 Task: Add Cameron's Coffee Vanilla Hazelnut Coffee to the cart.
Action: Mouse pressed left at (17, 114)
Screenshot: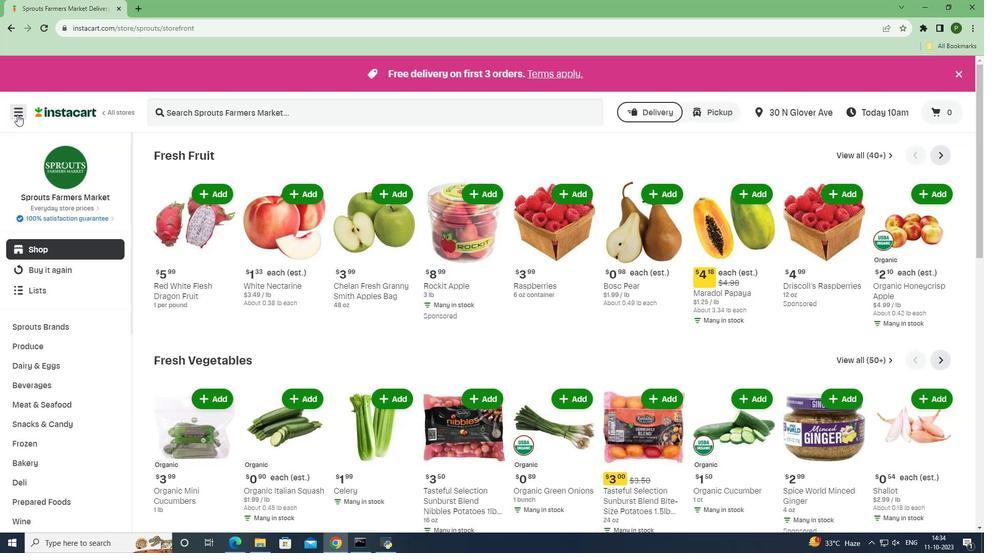 
Action: Mouse moved to (36, 270)
Screenshot: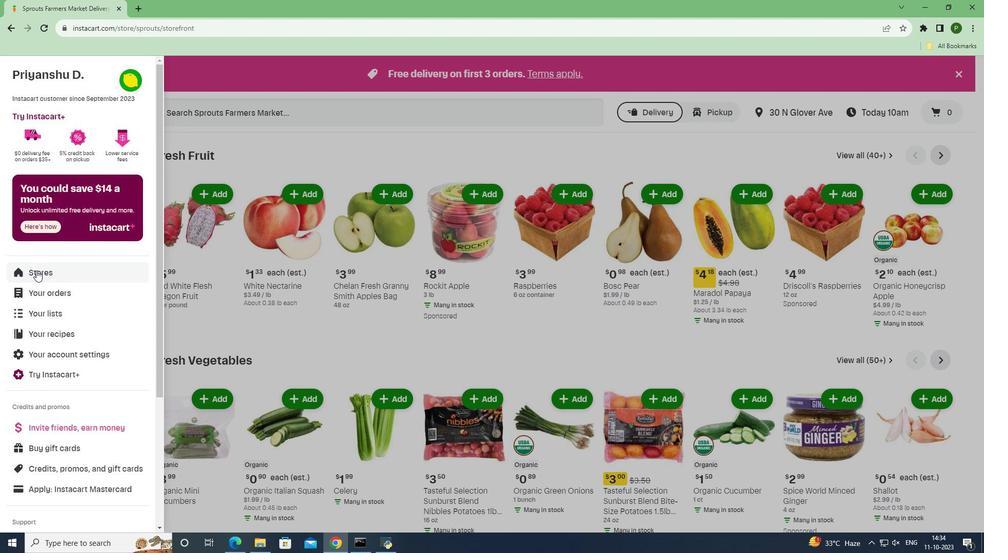 
Action: Mouse pressed left at (36, 270)
Screenshot: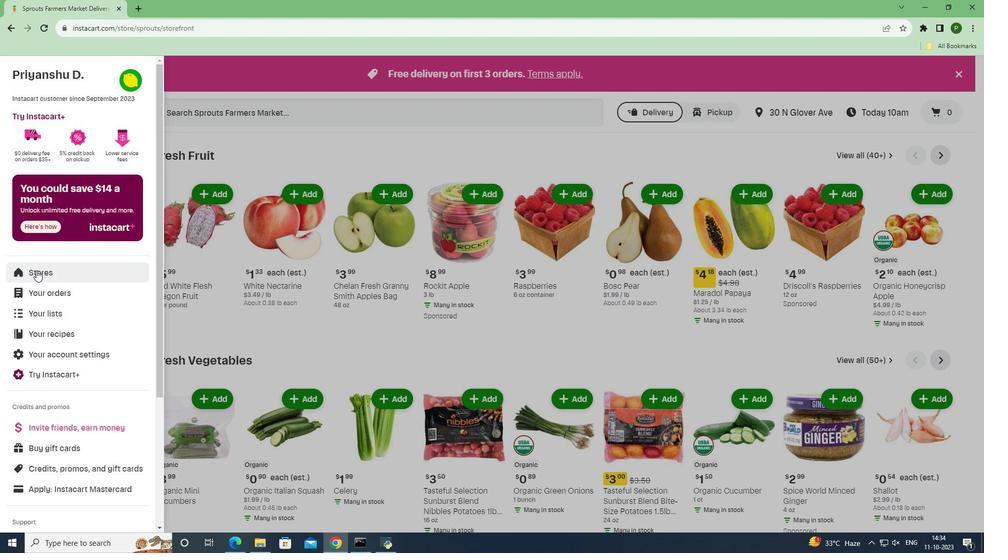 
Action: Mouse moved to (226, 117)
Screenshot: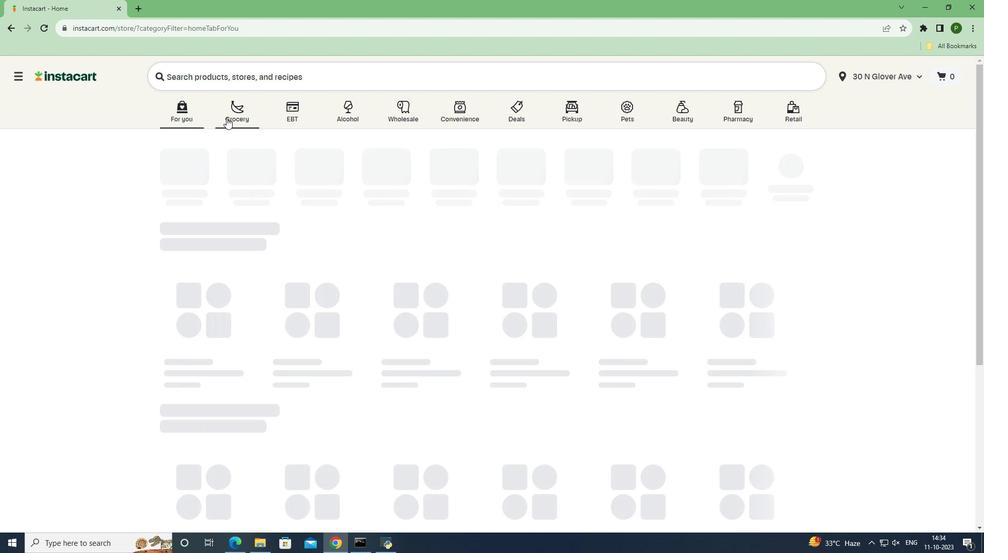 
Action: Mouse pressed left at (226, 117)
Screenshot: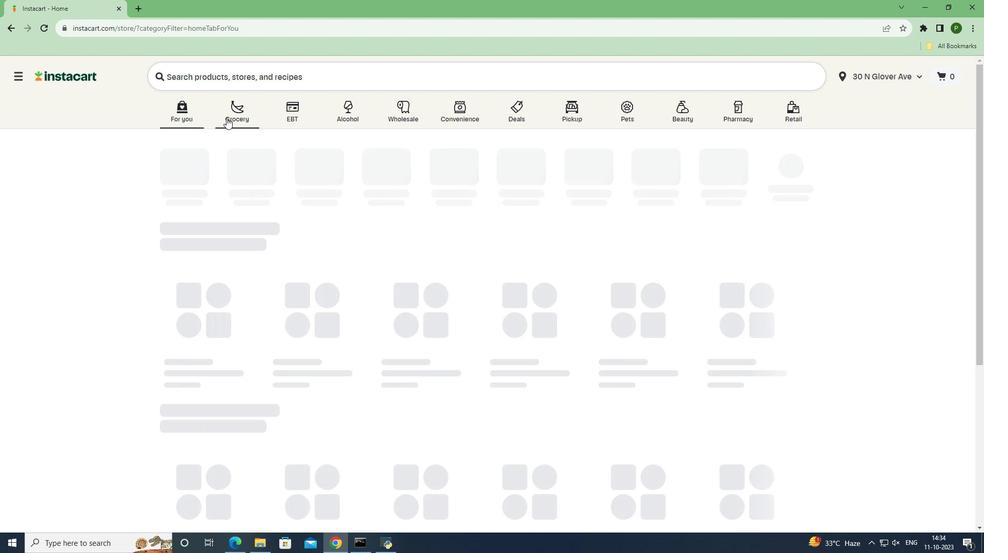 
Action: Mouse moved to (407, 232)
Screenshot: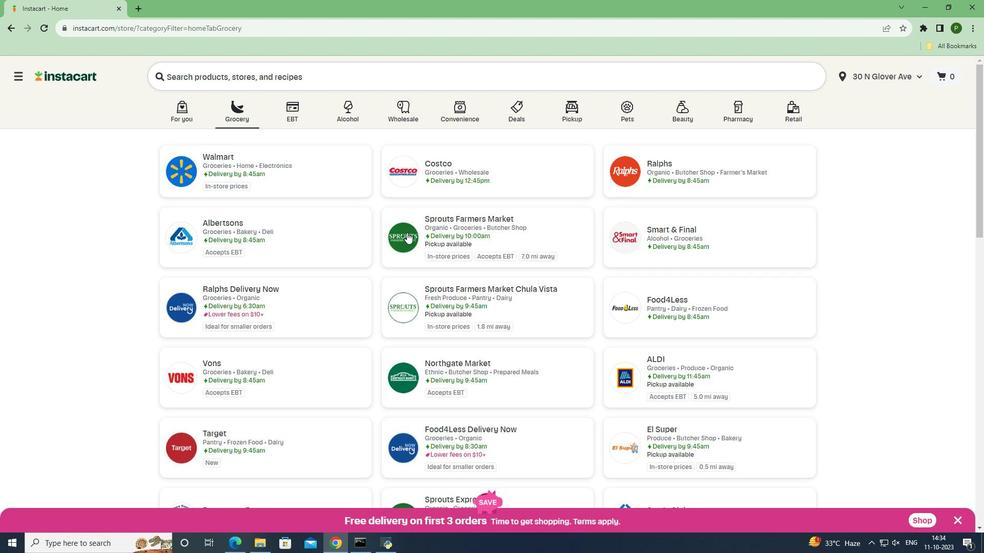 
Action: Mouse pressed left at (407, 232)
Screenshot: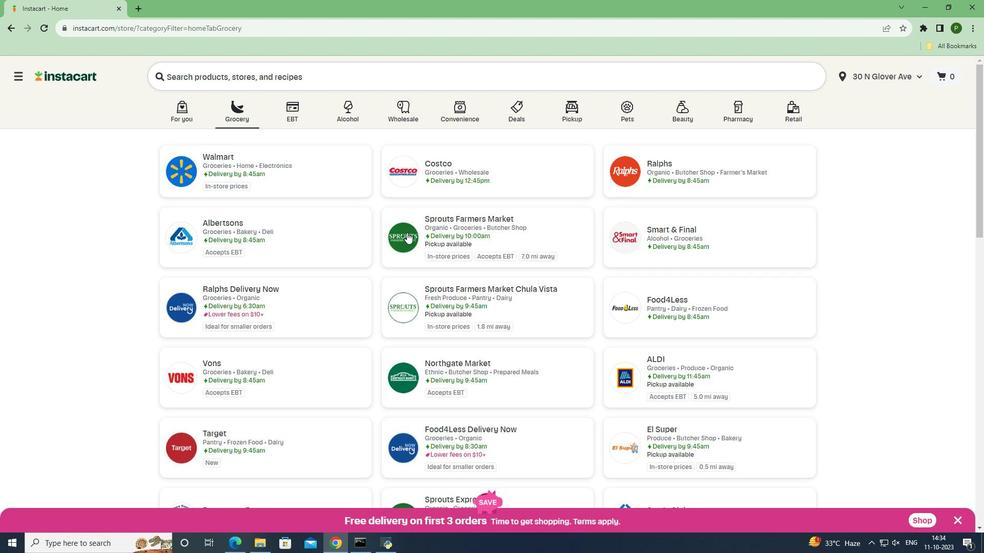 
Action: Mouse moved to (58, 385)
Screenshot: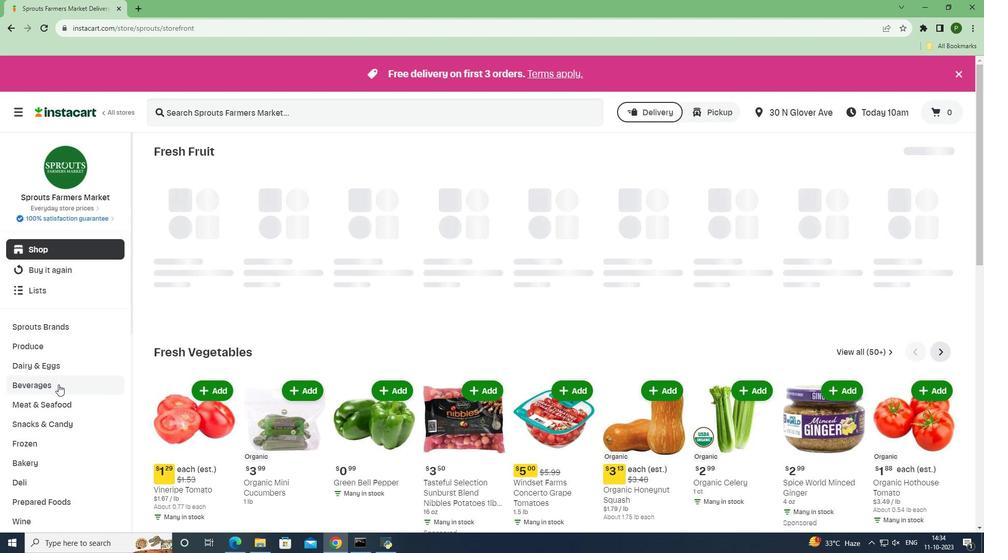 
Action: Mouse pressed left at (58, 385)
Screenshot: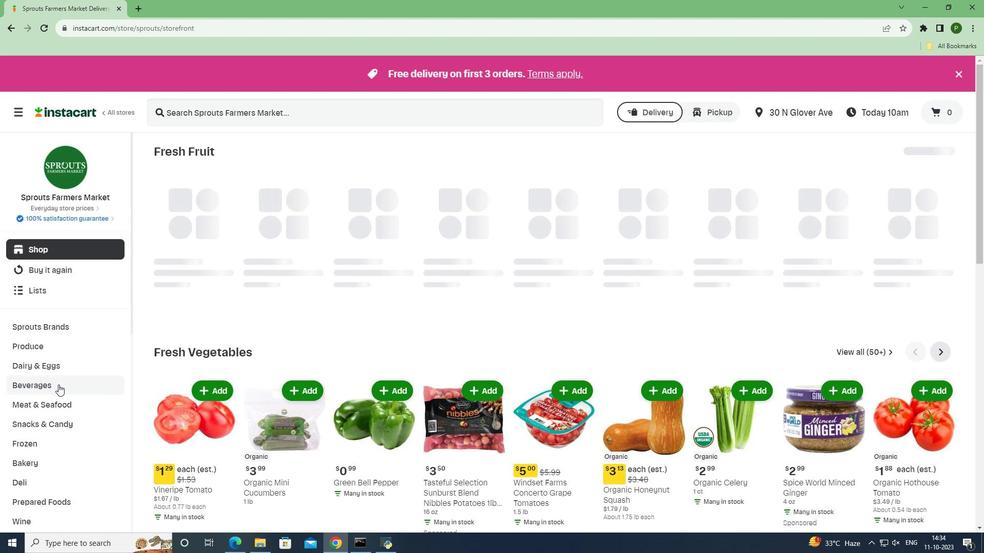 
Action: Mouse moved to (37, 444)
Screenshot: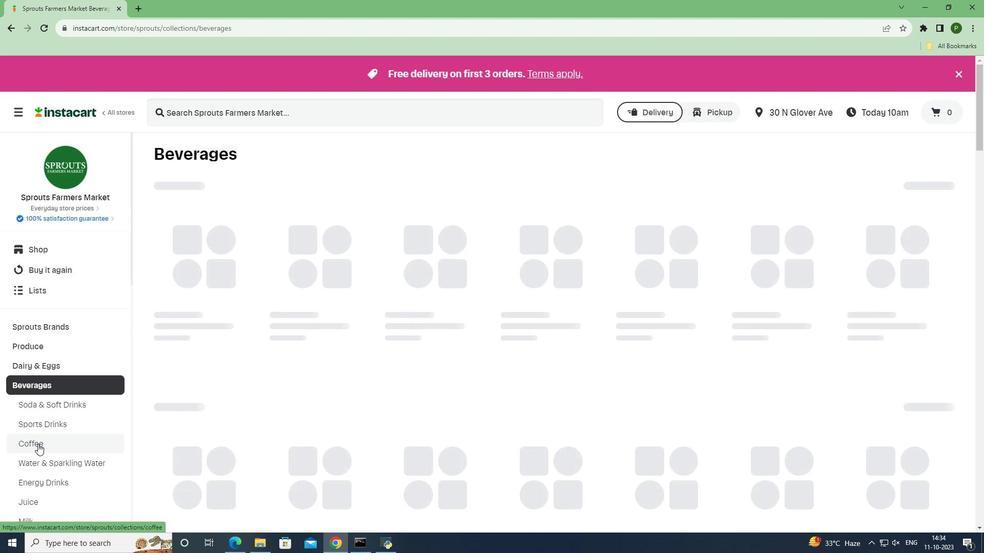 
Action: Mouse pressed left at (37, 444)
Screenshot: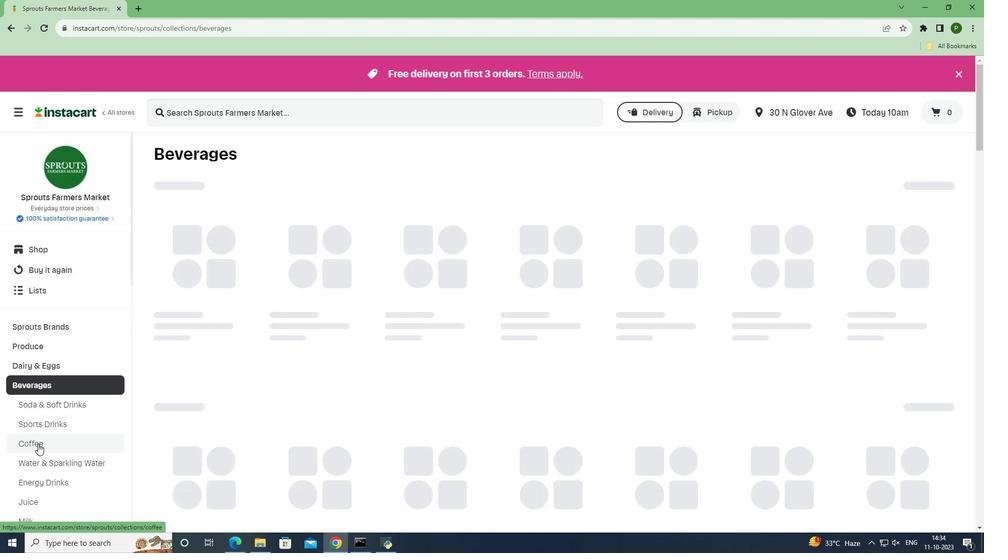 
Action: Mouse moved to (263, 109)
Screenshot: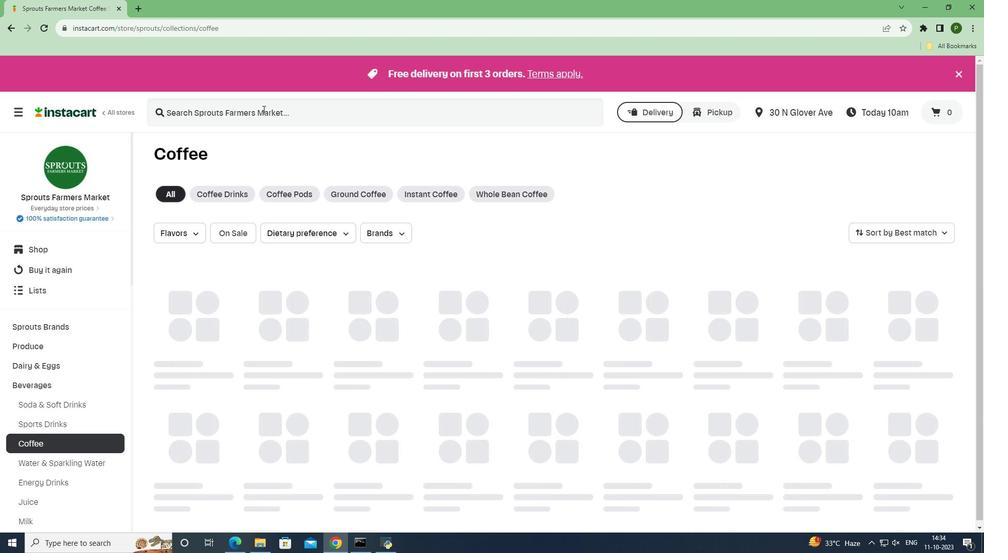 
Action: Mouse pressed left at (263, 109)
Screenshot: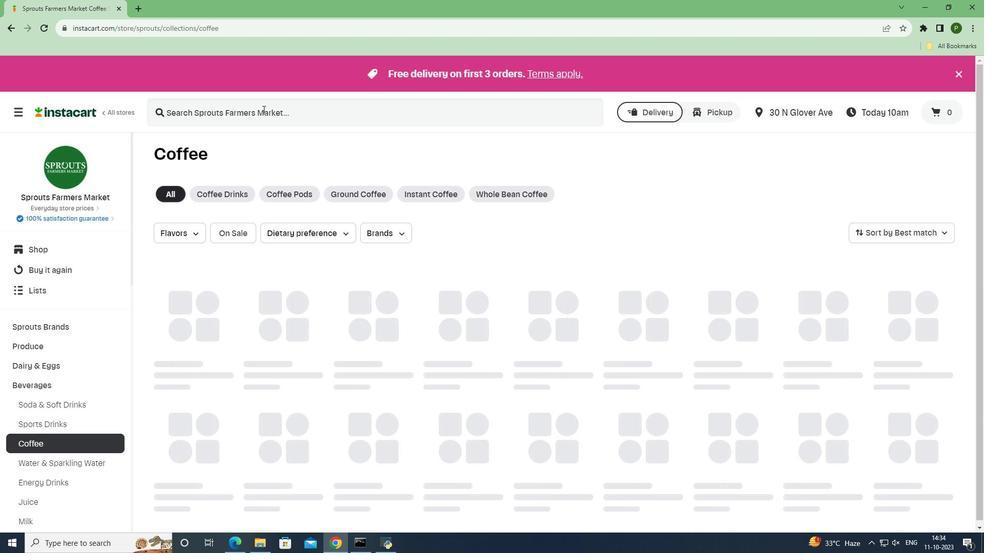 
Action: Key pressed <Key.caps_lock>C<Key.caps_lock>ameron's<Key.space><Key.caps_lock>C<Key.caps_lock>offee<Key.space><Key.caps_lock>V<Key.caps_lock>anilla<Key.space><Key.caps_lock>H<Key.caps_lock>azelnut<Key.space><Key.caps_lock>C<Key.caps_lock>offee<Key.enter>
Screenshot: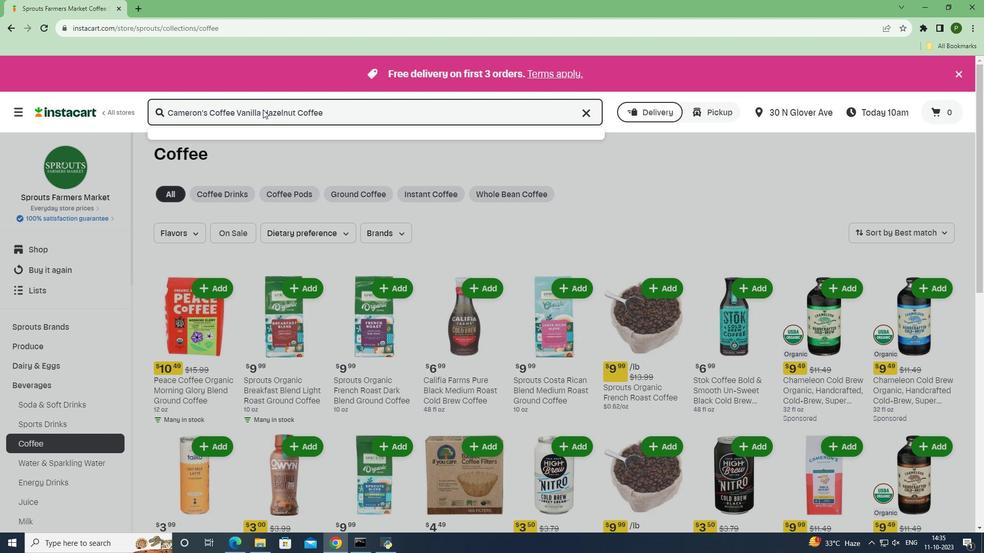 
Action: Mouse moved to (279, 216)
Screenshot: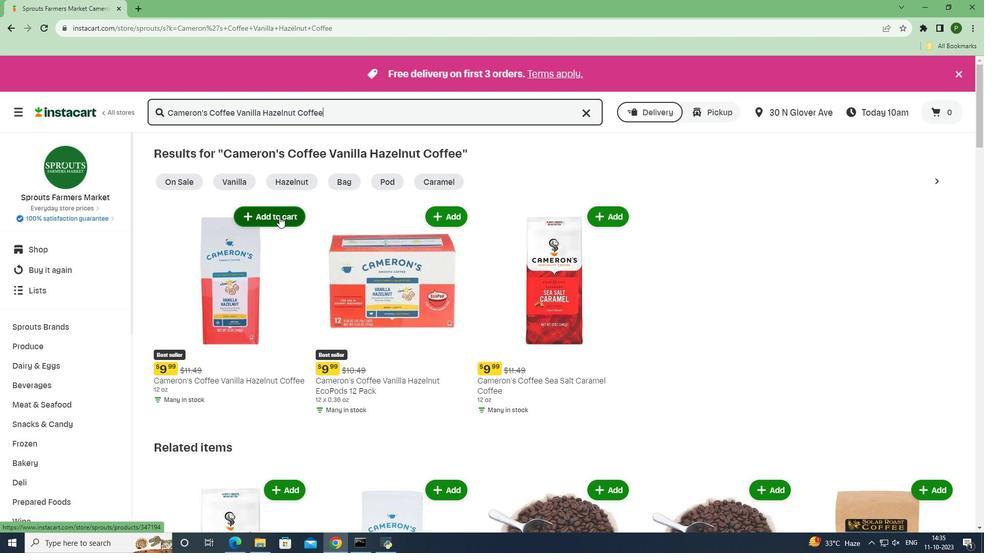 
Action: Mouse pressed left at (279, 216)
Screenshot: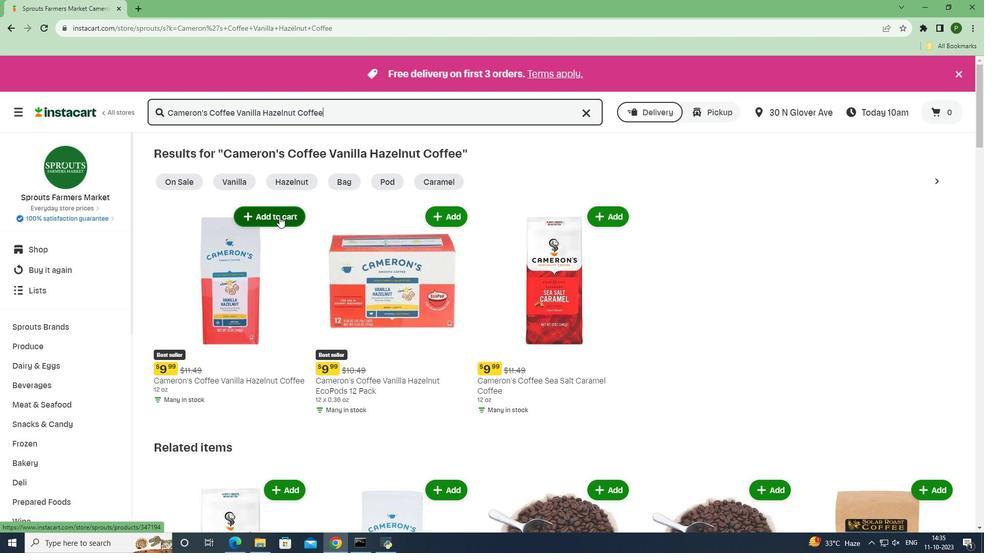 
Action: Mouse moved to (306, 292)
Screenshot: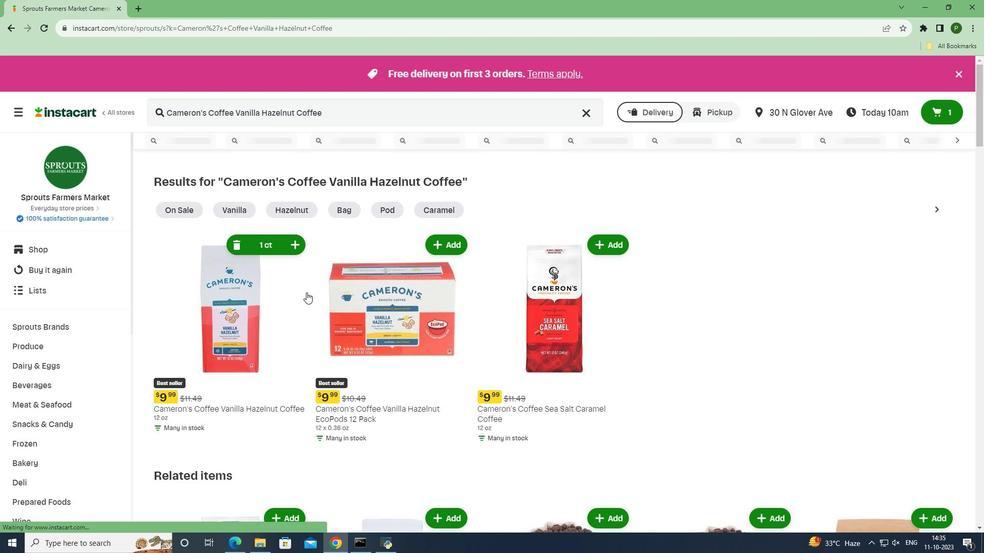 
